 Task: Find a popular ice cream shop in Hayes Valley.
Action: Mouse moved to (55, 27)
Screenshot: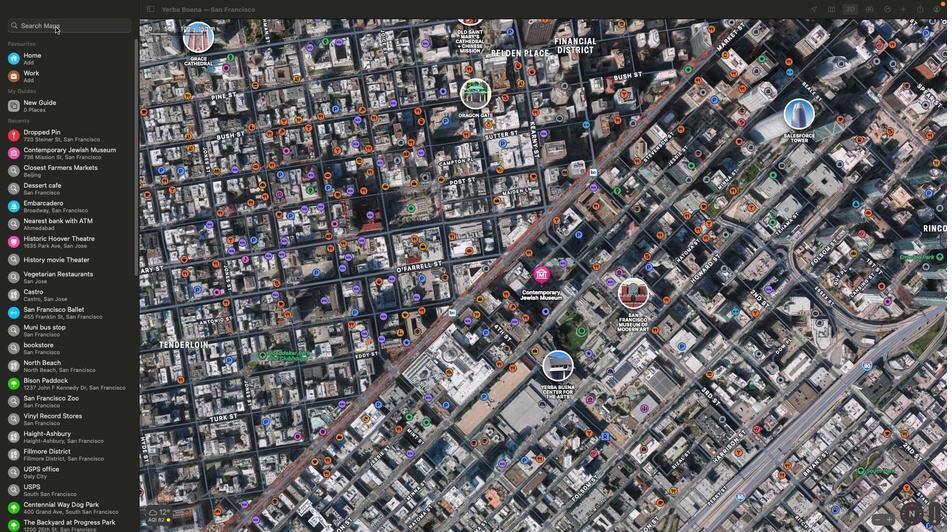 
Action: Mouse pressed left at (55, 27)
Screenshot: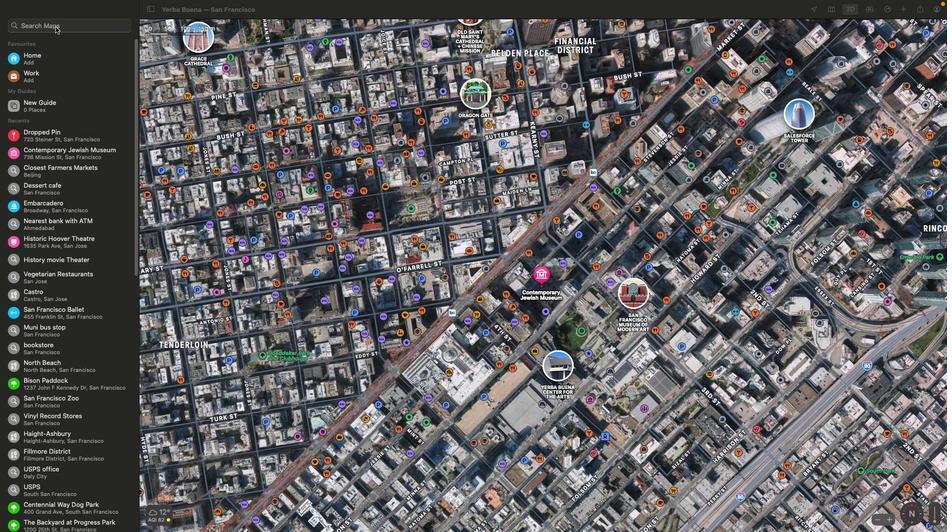 
Action: Mouse pressed left at (55, 27)
Screenshot: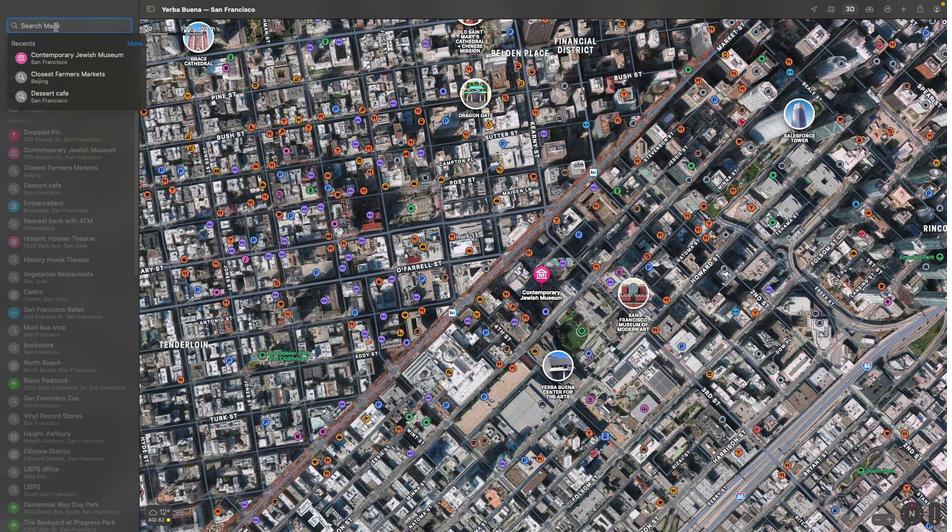 
Action: Key pressed Key.shift'H''a''y''a'Key.backspace'e''s'Key.spaceKey.shift'V''a''k''k''e''y'Key.enter
Screenshot: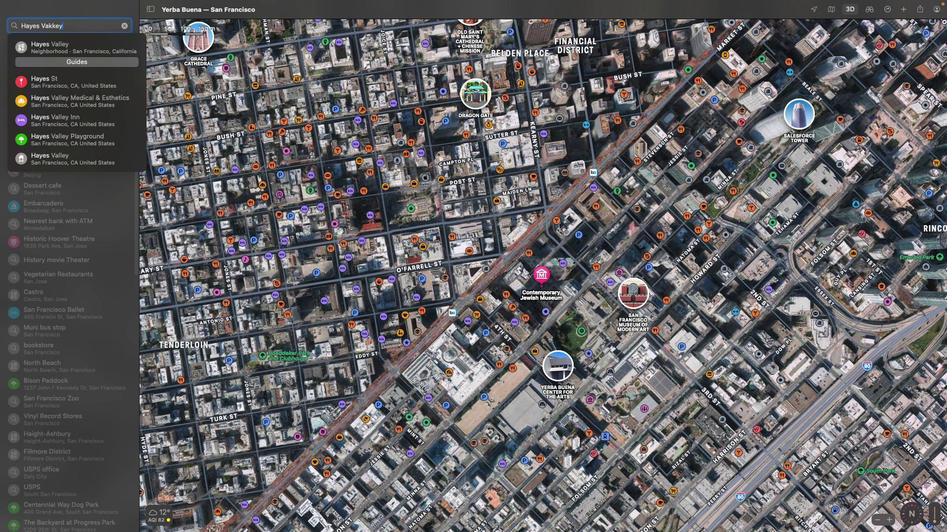 
Action: Mouse moved to (84, 24)
Screenshot: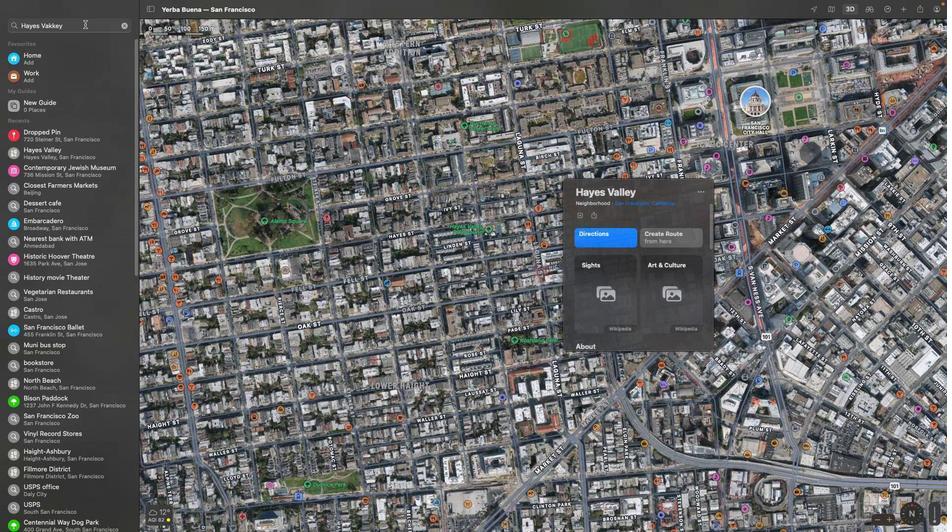 
Action: Mouse pressed left at (84, 24)
Screenshot: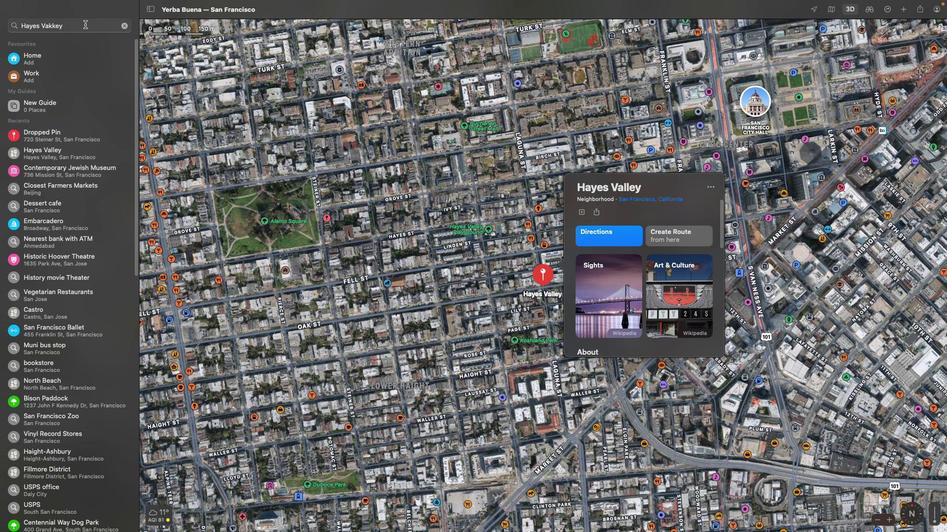 
Action: Key pressed Key.backspaceKey.backspaceKey.backspaceKey.backspace'l''l''e''y'Key.enter
Screenshot: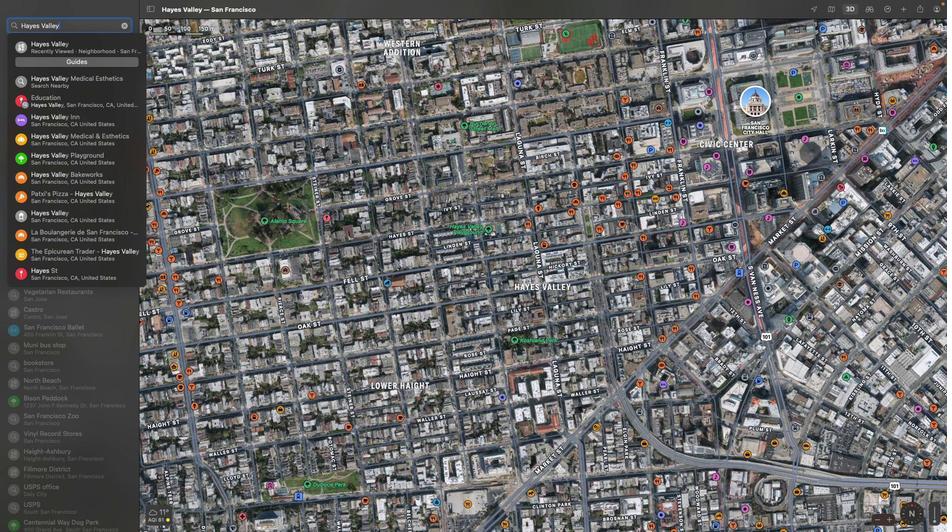 
Action: Mouse moved to (99, 29)
Screenshot: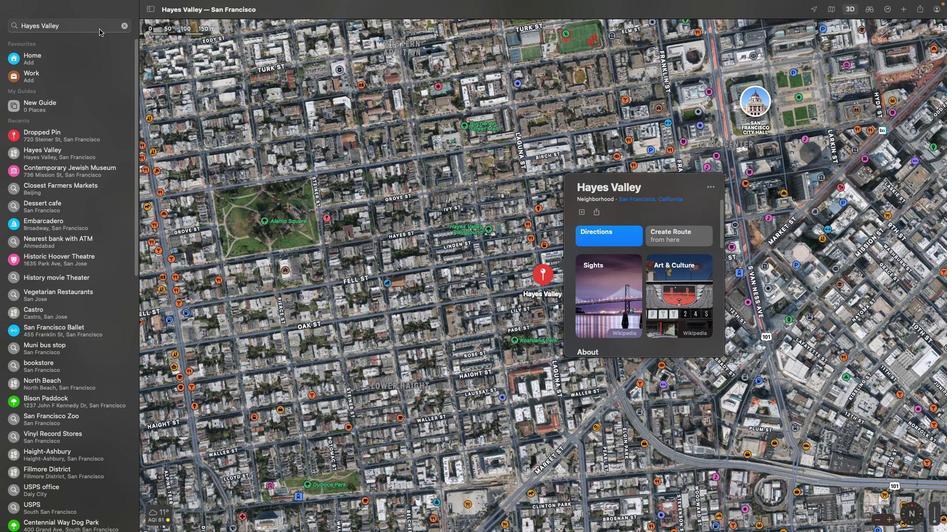 
Action: Mouse pressed left at (99, 29)
Screenshot: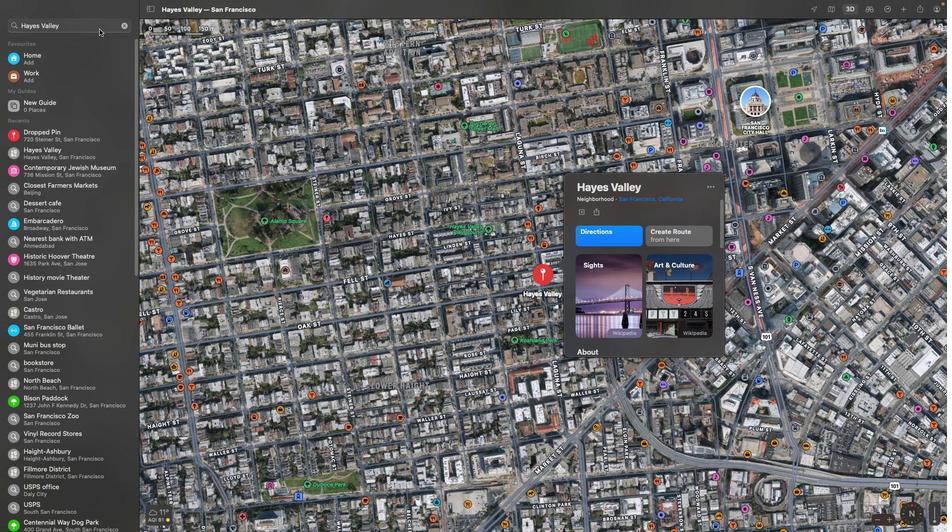 
Action: Key pressed Key.spaceKey.shift'P''o''p''u''l''a''t'Key.spaceKey.backspaceKey.backspace'r'Key.spaceKey.shift'I''c''e'Key.space
Screenshot: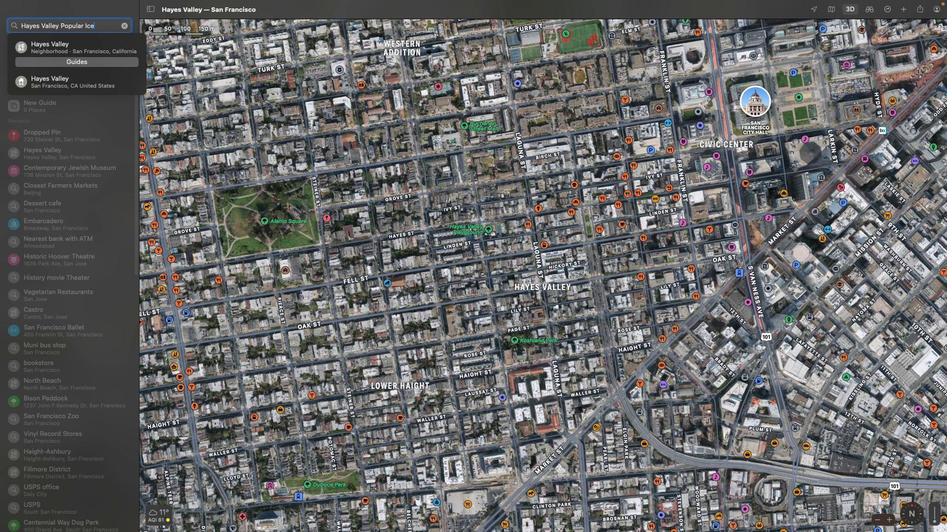 
Action: Mouse moved to (71, 46)
Screenshot: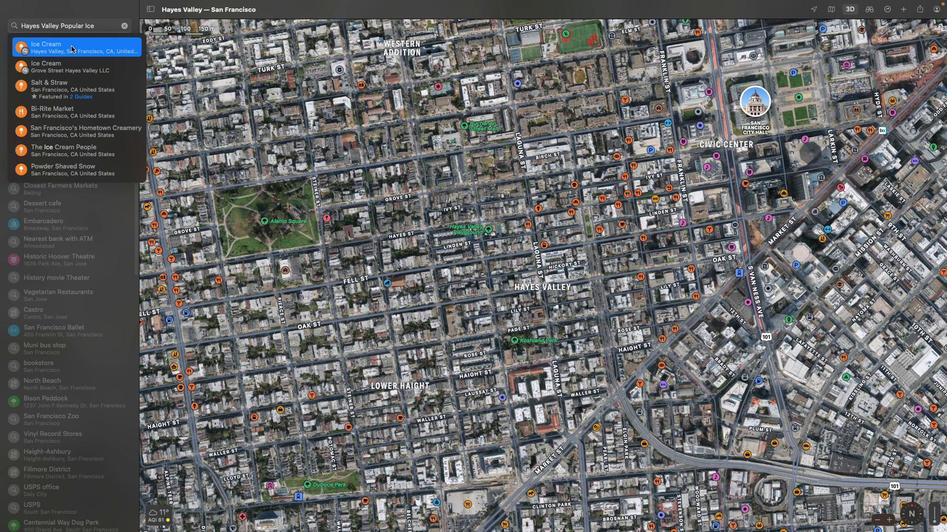 
Action: Mouse pressed left at (71, 46)
Screenshot: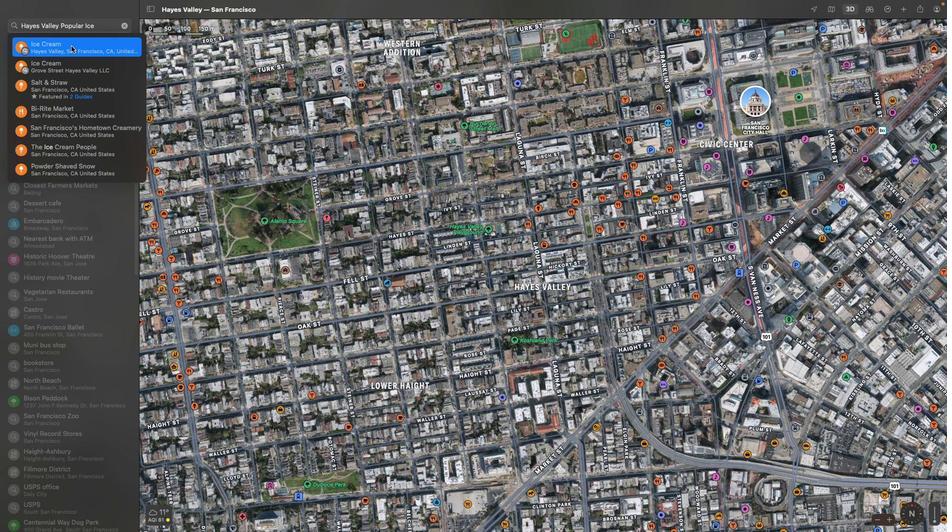 
Action: Mouse moved to (654, 177)
Screenshot: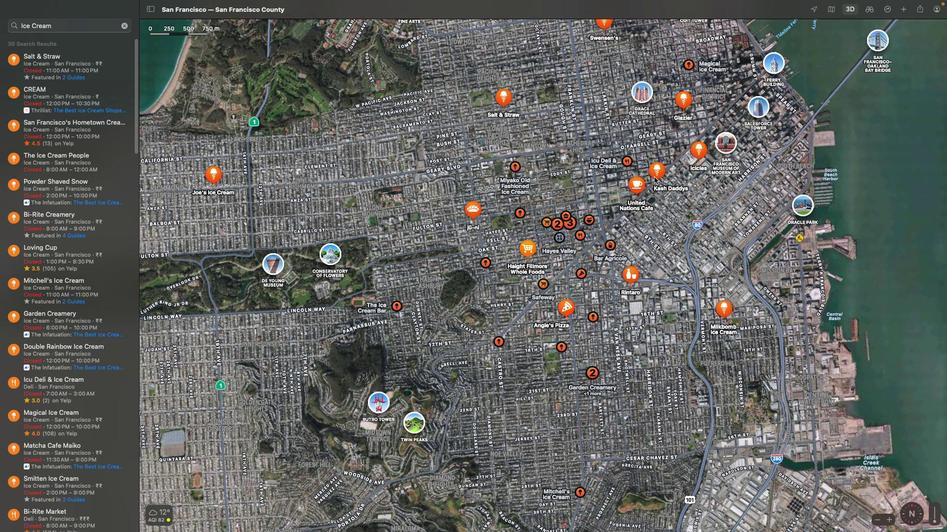 
Action: Mouse pressed left at (654, 177)
Screenshot: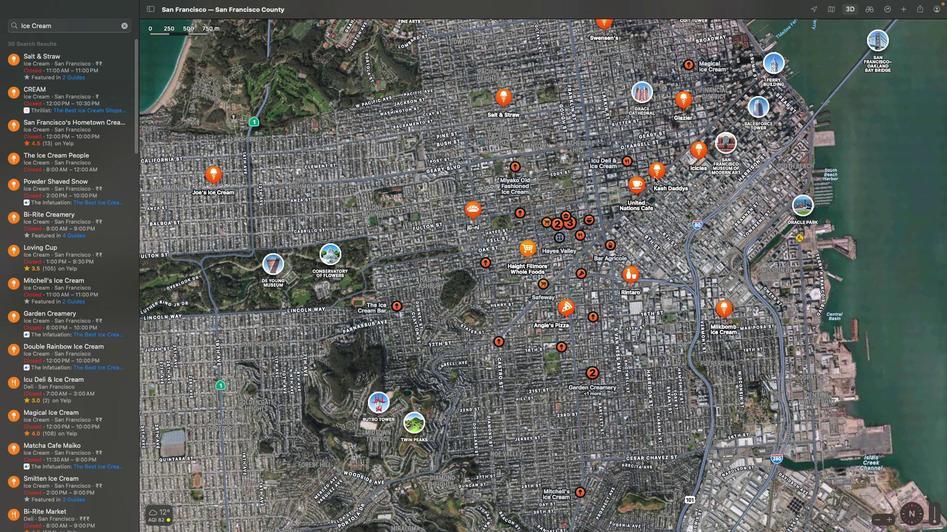 
Action: Mouse moved to (590, 198)
Screenshot: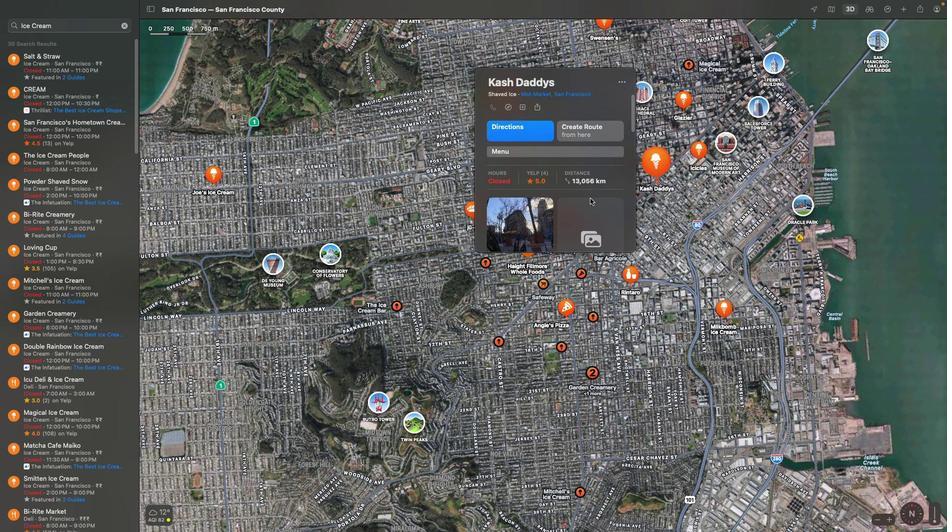 
Action: Mouse scrolled (590, 198) with delta (0, 0)
Screenshot: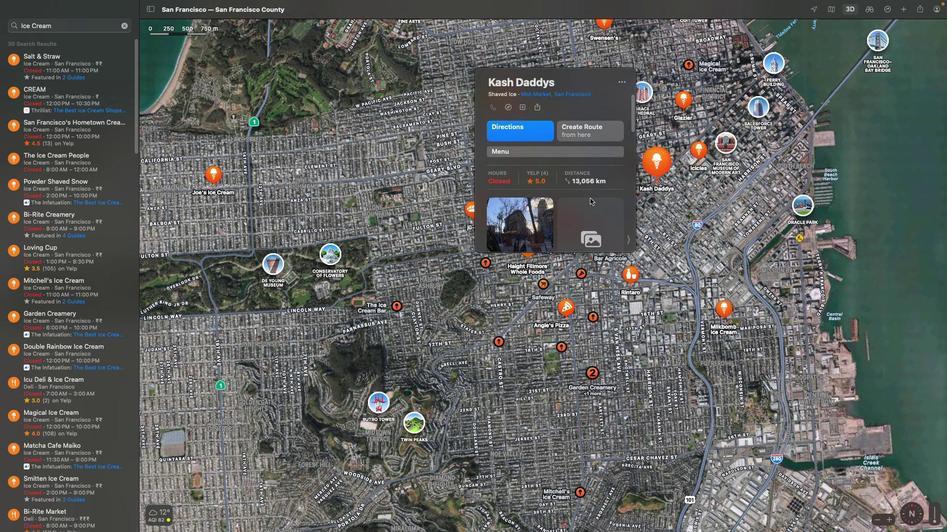 
Action: Mouse scrolled (590, 198) with delta (0, 0)
Screenshot: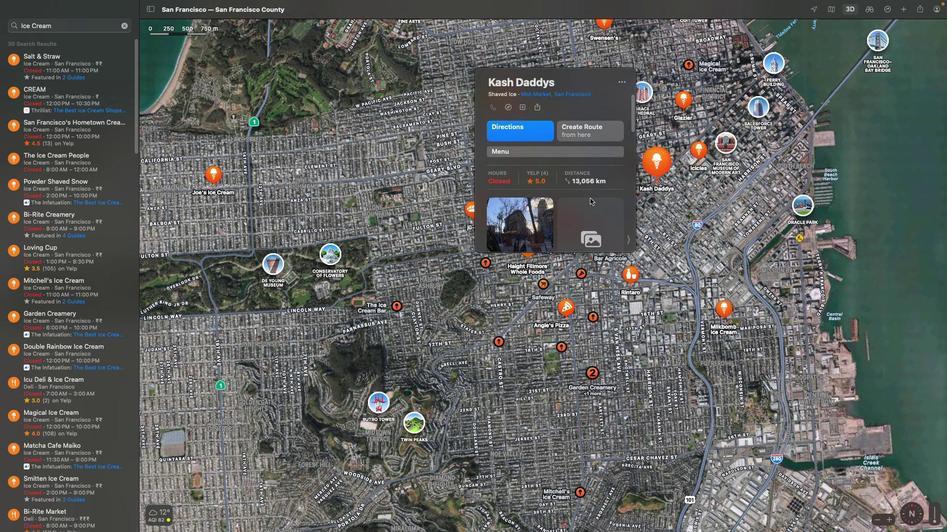 
Action: Mouse scrolled (590, 198) with delta (0, -1)
Screenshot: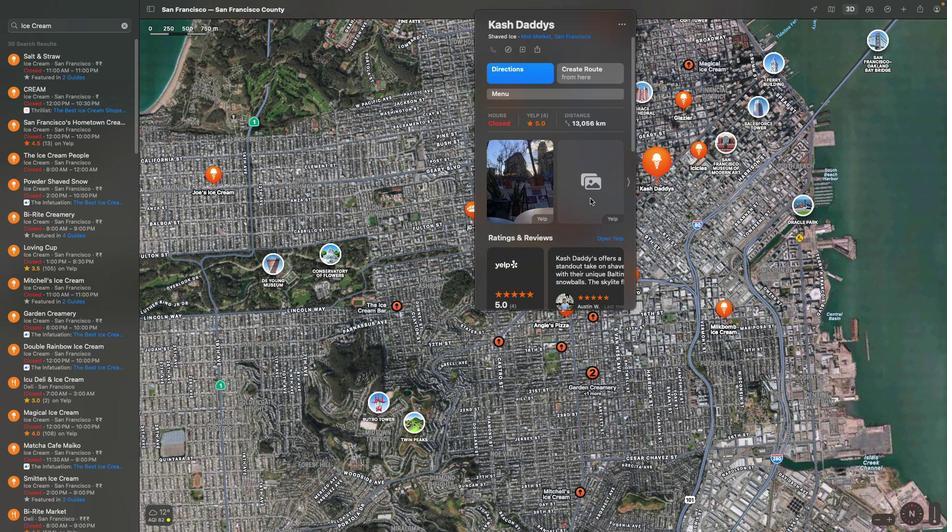 
Action: Mouse moved to (537, 103)
Screenshot: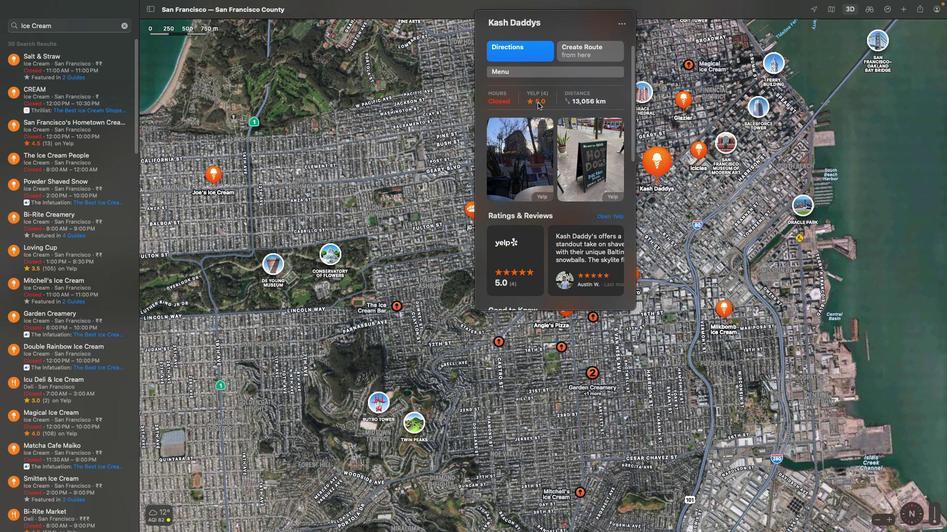 
Action: Mouse pressed left at (537, 103)
Screenshot: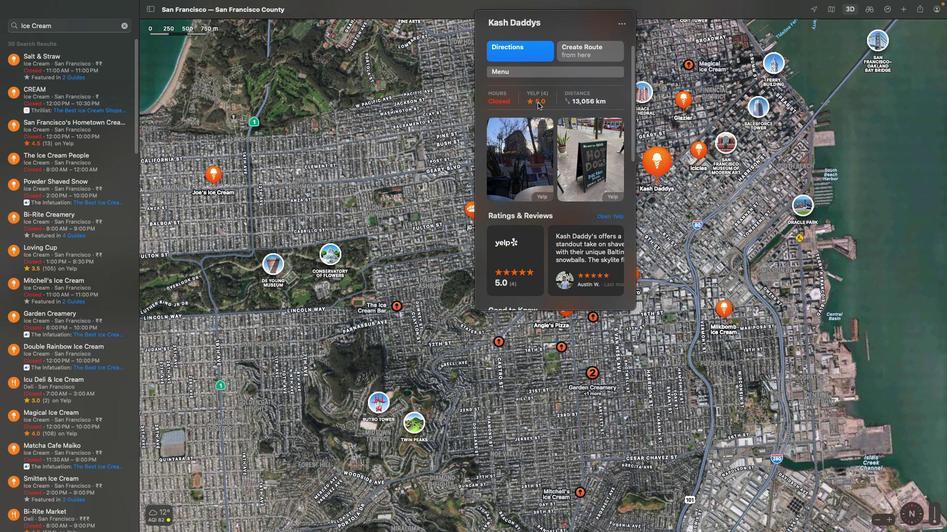 
Action: Mouse moved to (551, 173)
Screenshot: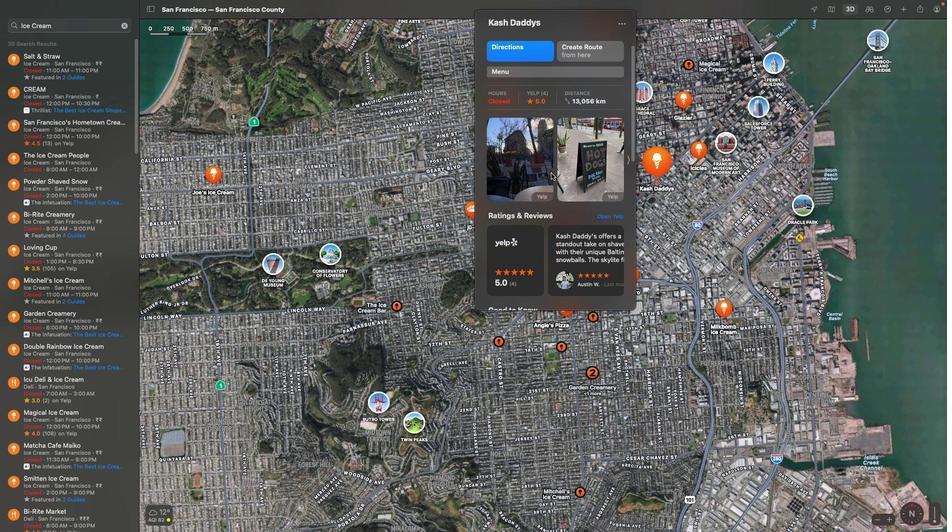 
Action: Mouse scrolled (551, 173) with delta (0, 0)
Screenshot: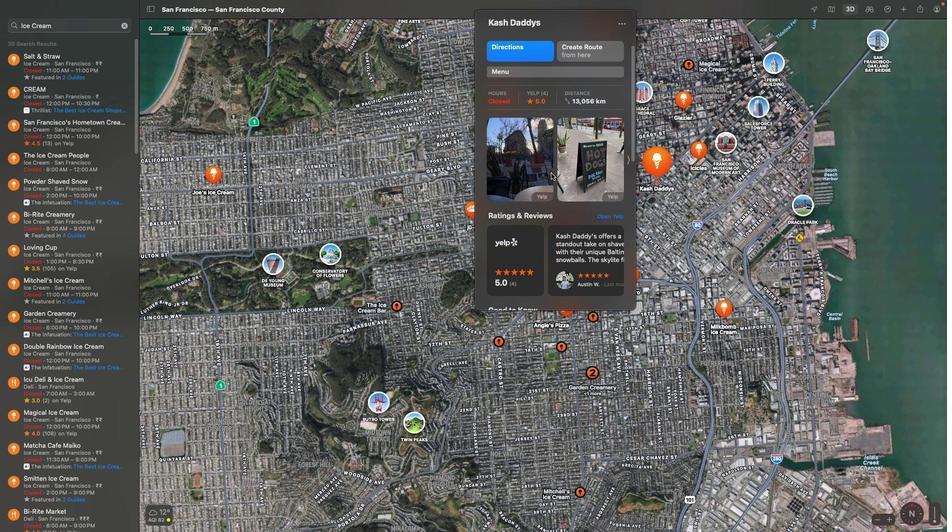 
Action: Mouse scrolled (551, 173) with delta (0, 0)
Screenshot: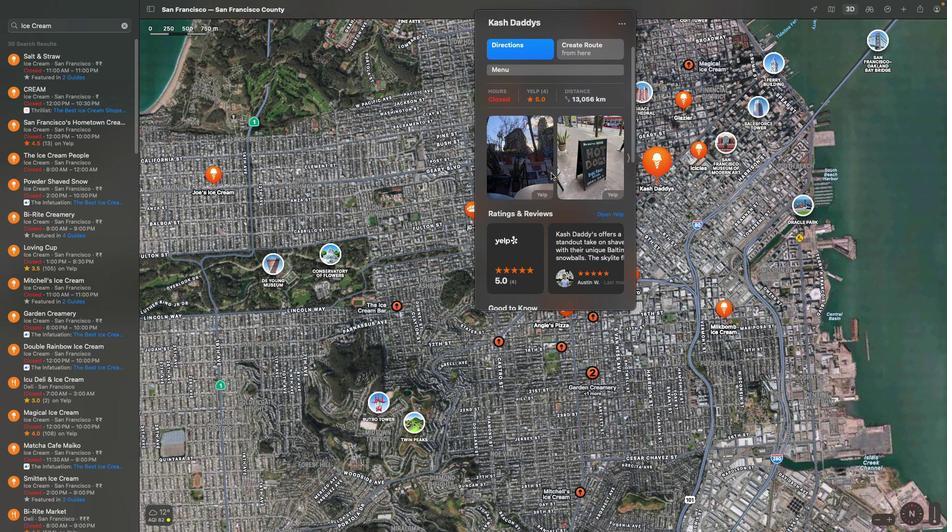
Action: Mouse moved to (551, 173)
Screenshot: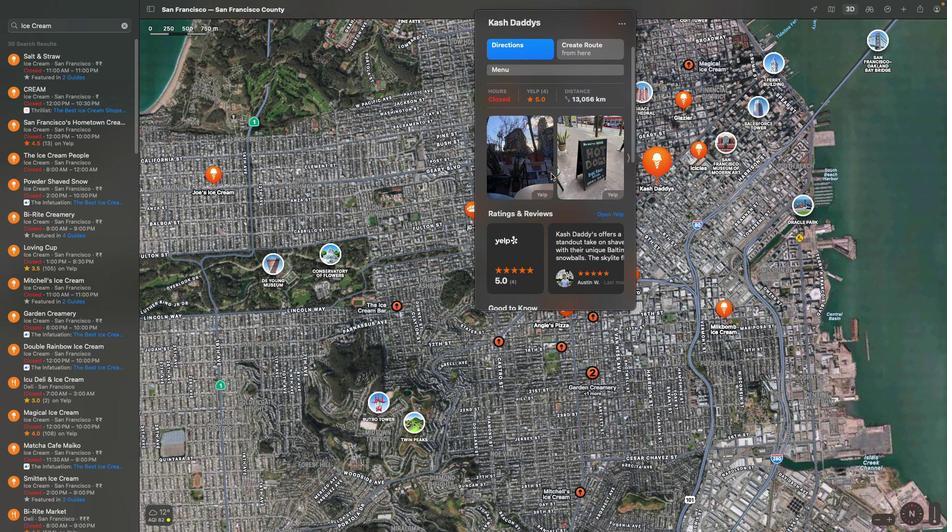 
Action: Mouse scrolled (551, 173) with delta (0, 0)
Screenshot: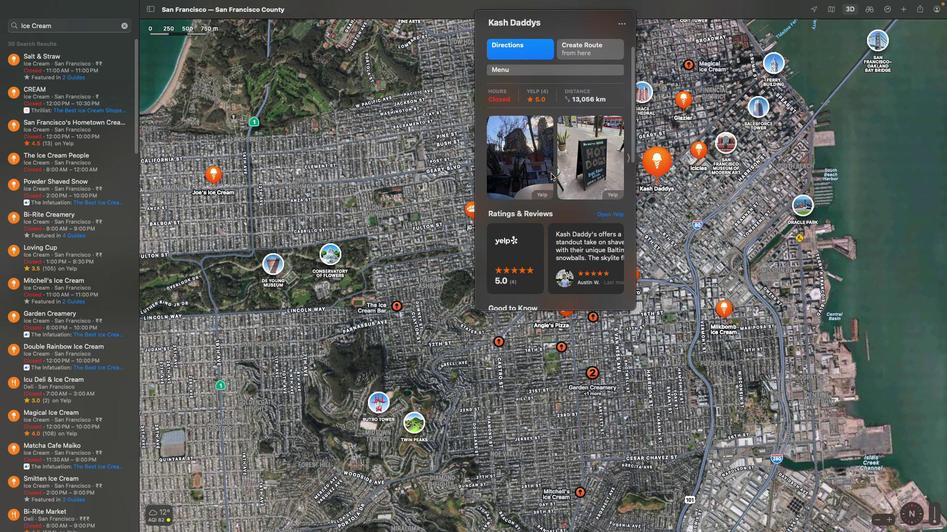 
Action: Mouse scrolled (551, 173) with delta (0, 0)
Screenshot: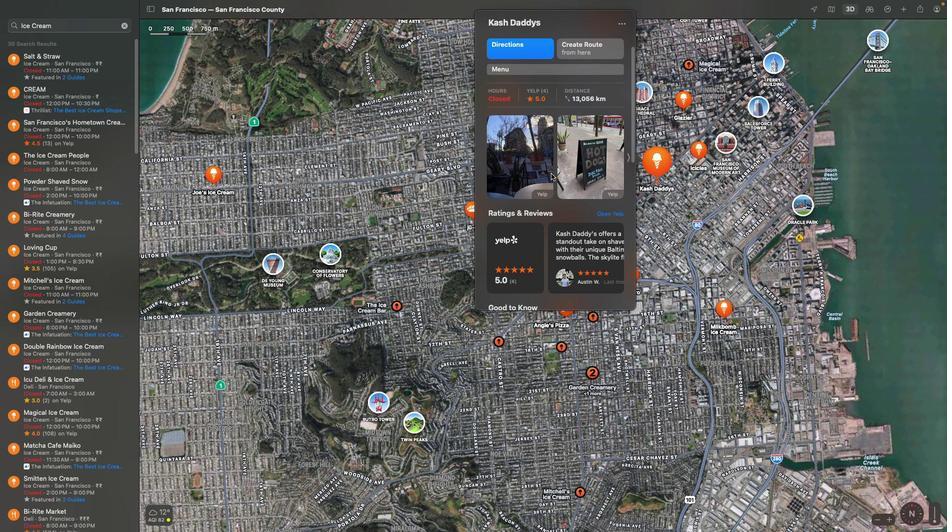 
Action: Mouse scrolled (551, 173) with delta (0, -1)
Screenshot: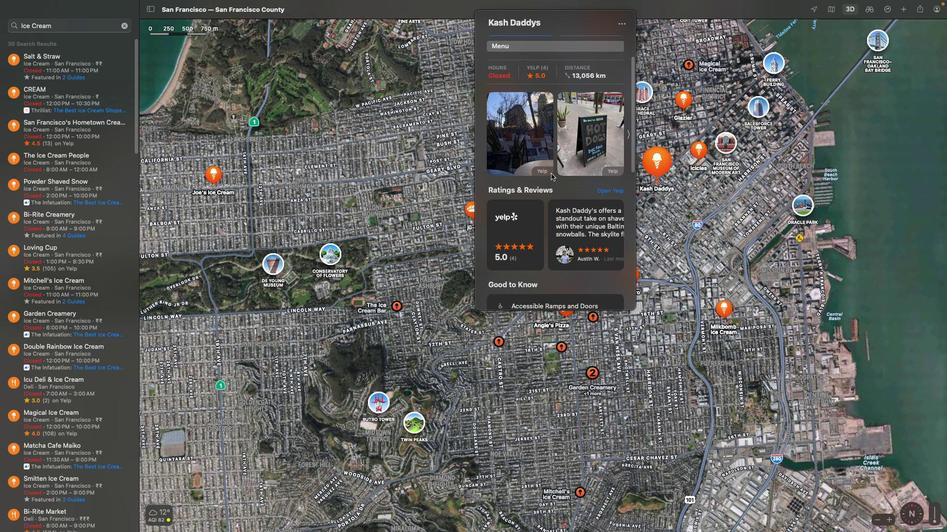 
Action: Mouse scrolled (551, 173) with delta (0, -2)
Screenshot: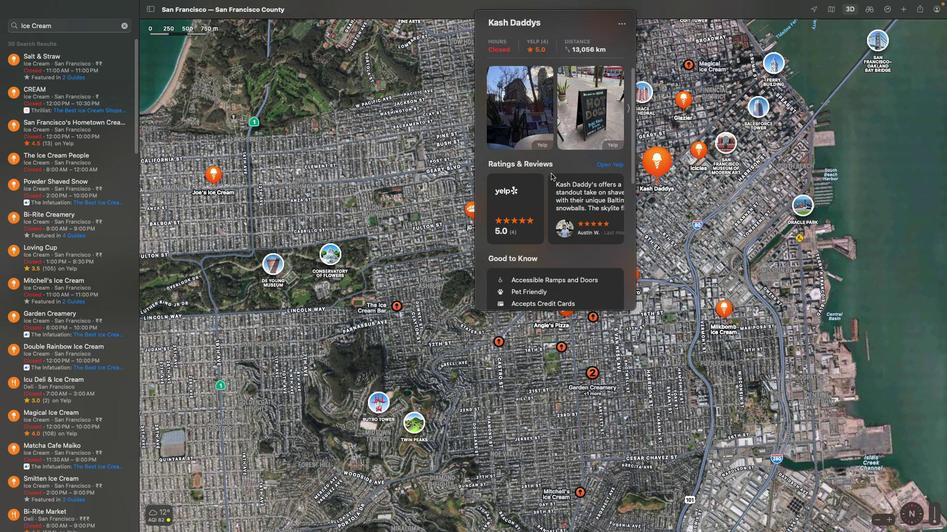 
Action: Mouse scrolled (551, 173) with delta (0, 0)
Screenshot: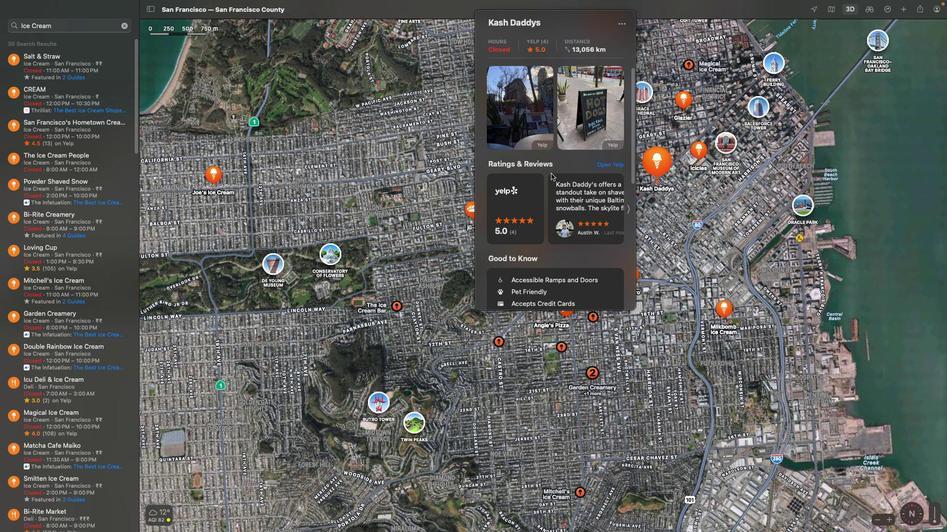 
Action: Mouse scrolled (551, 173) with delta (0, 0)
Screenshot: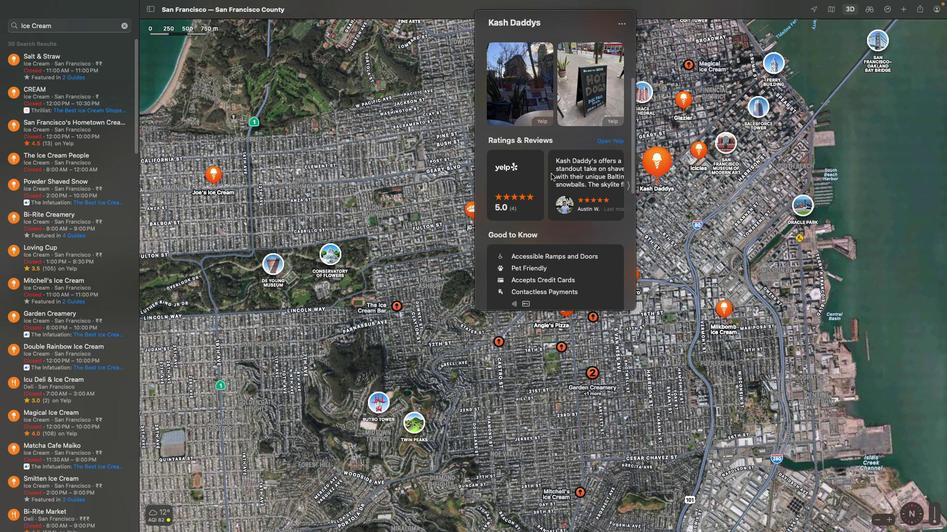 
Action: Mouse scrolled (551, 173) with delta (0, -1)
Screenshot: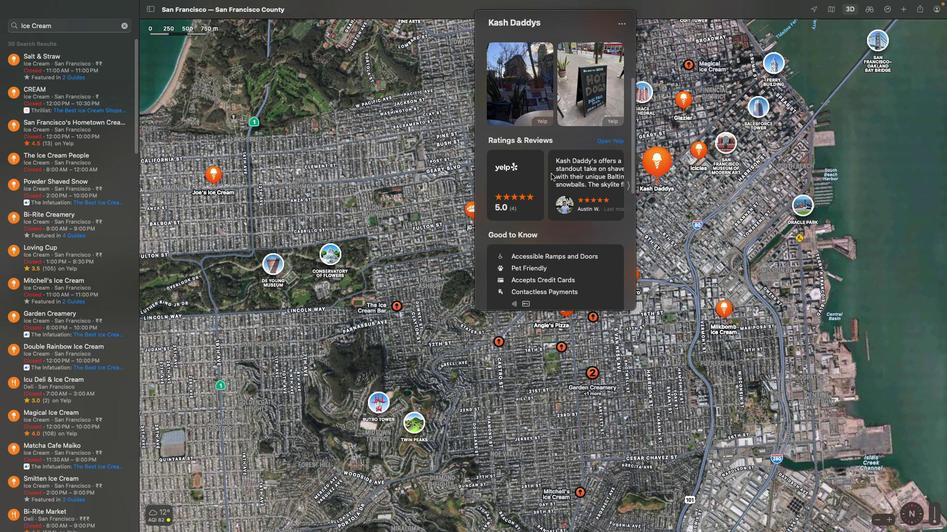 
Action: Mouse scrolled (551, 173) with delta (0, -2)
Screenshot: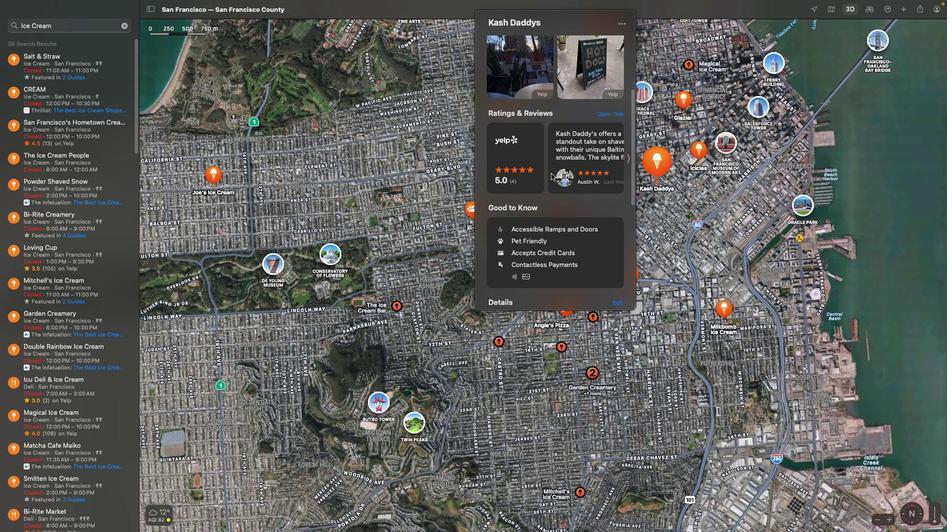 
